 Task: Change ,,abc'' to "abc"
Action: Mouse moved to (40, 1)
Screenshot: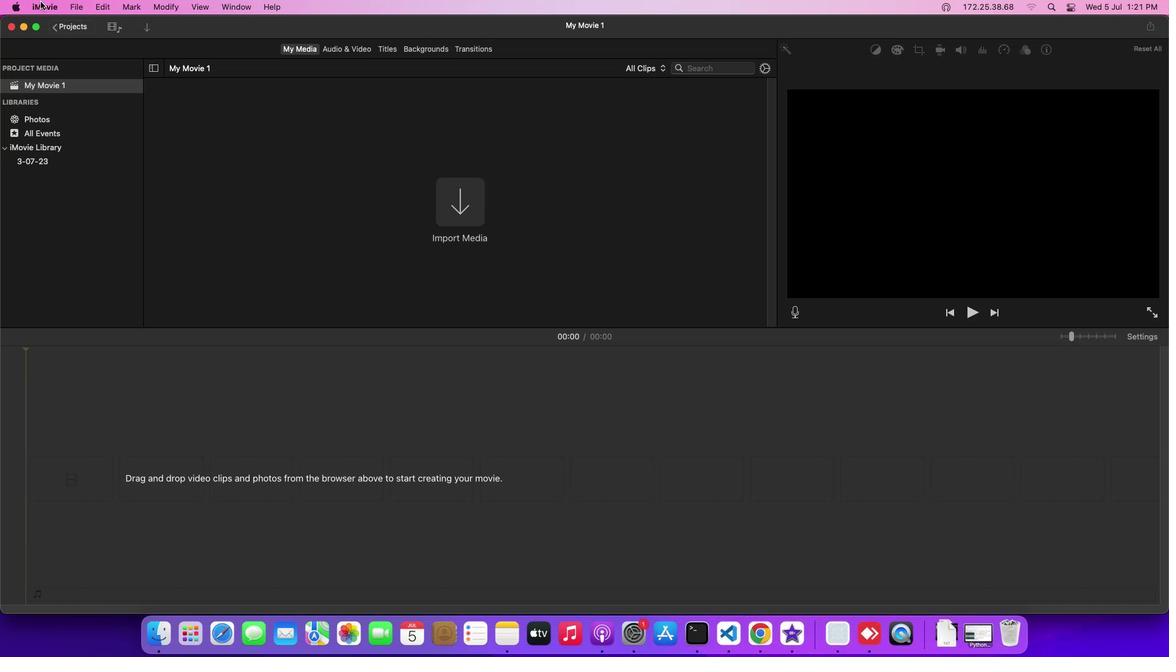 
Action: Mouse pressed left at (40, 1)
Screenshot: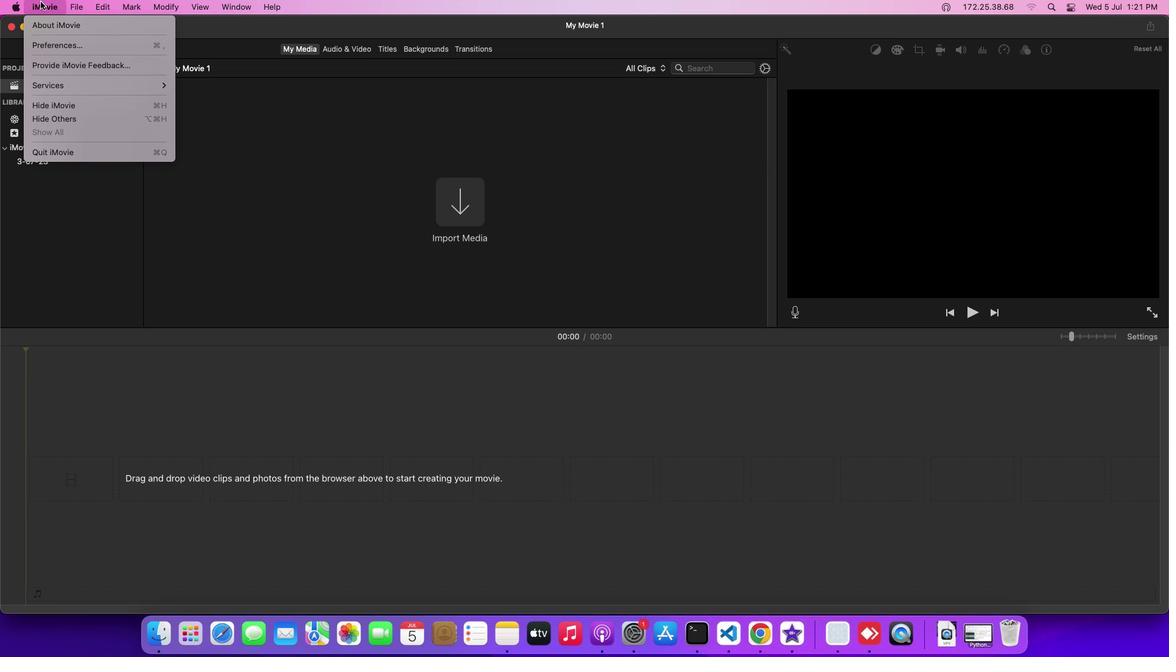 
Action: Mouse moved to (63, 88)
Screenshot: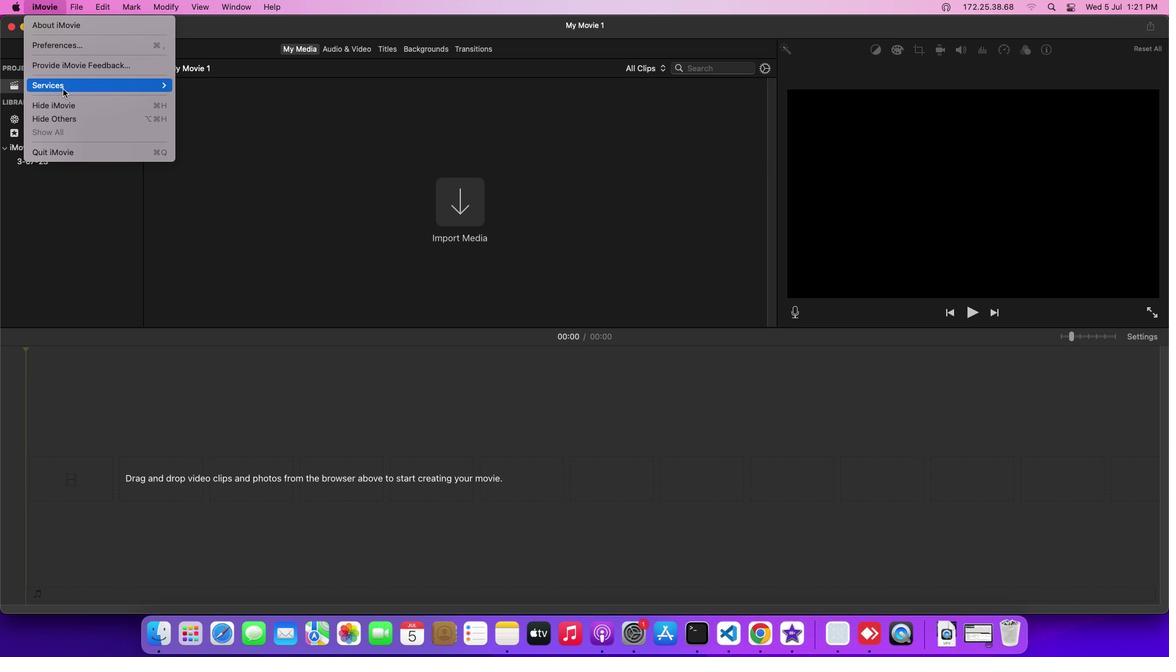 
Action: Mouse pressed left at (63, 88)
Screenshot: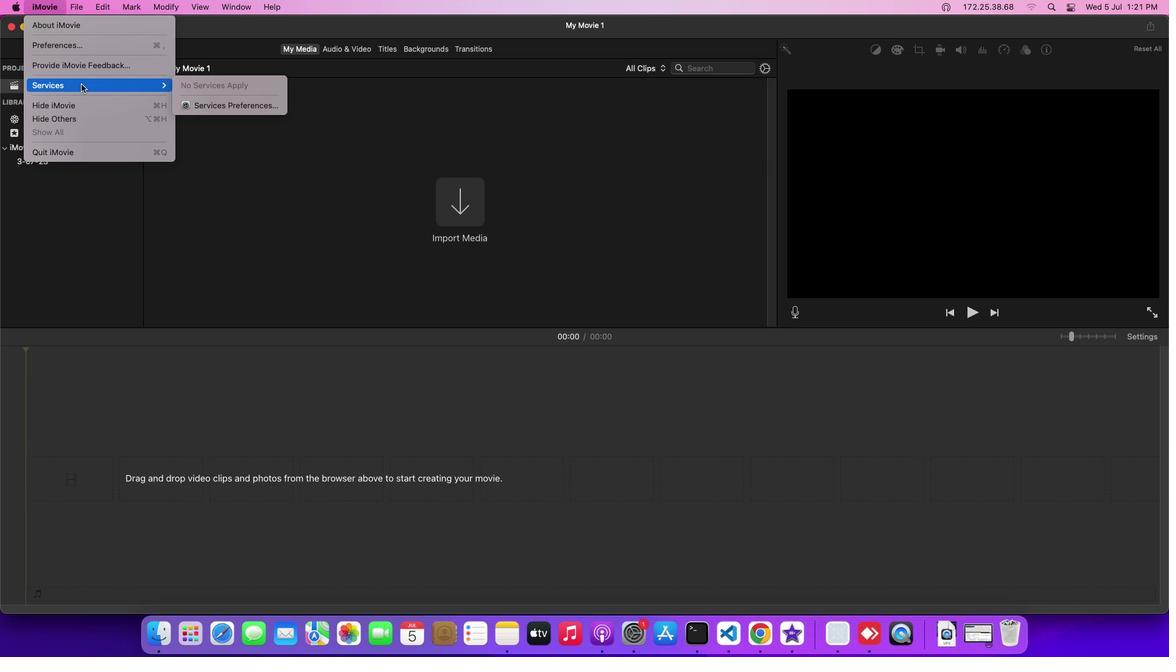 
Action: Mouse moved to (262, 112)
Screenshot: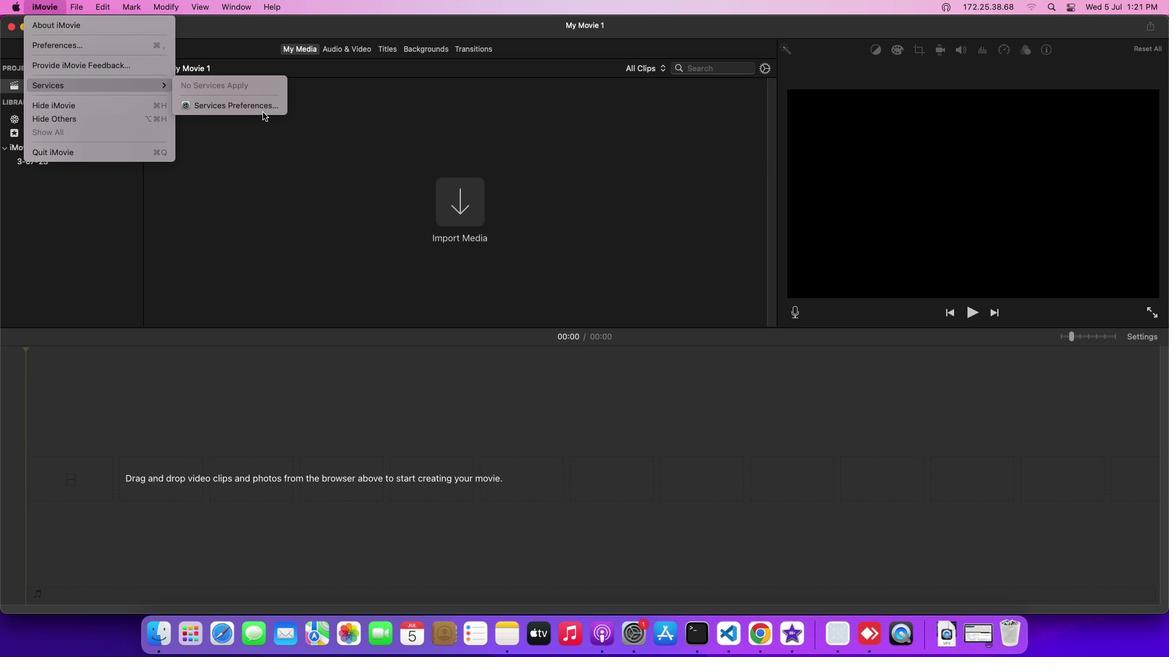 
Action: Mouse pressed left at (262, 112)
Screenshot: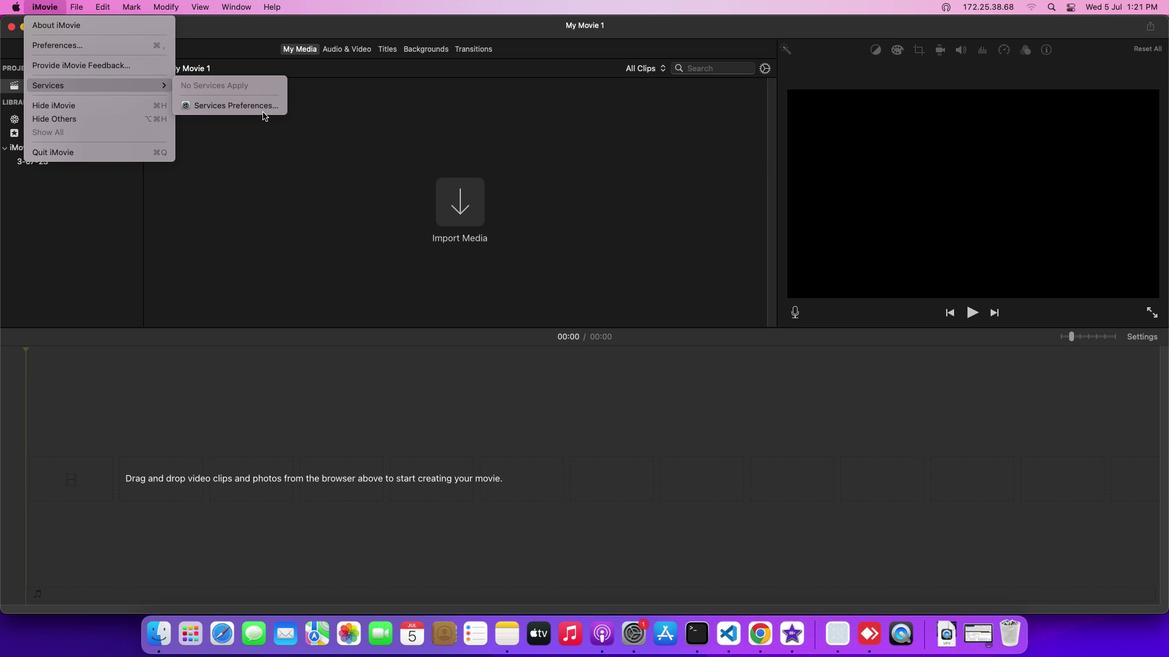 
Action: Mouse moved to (262, 109)
Screenshot: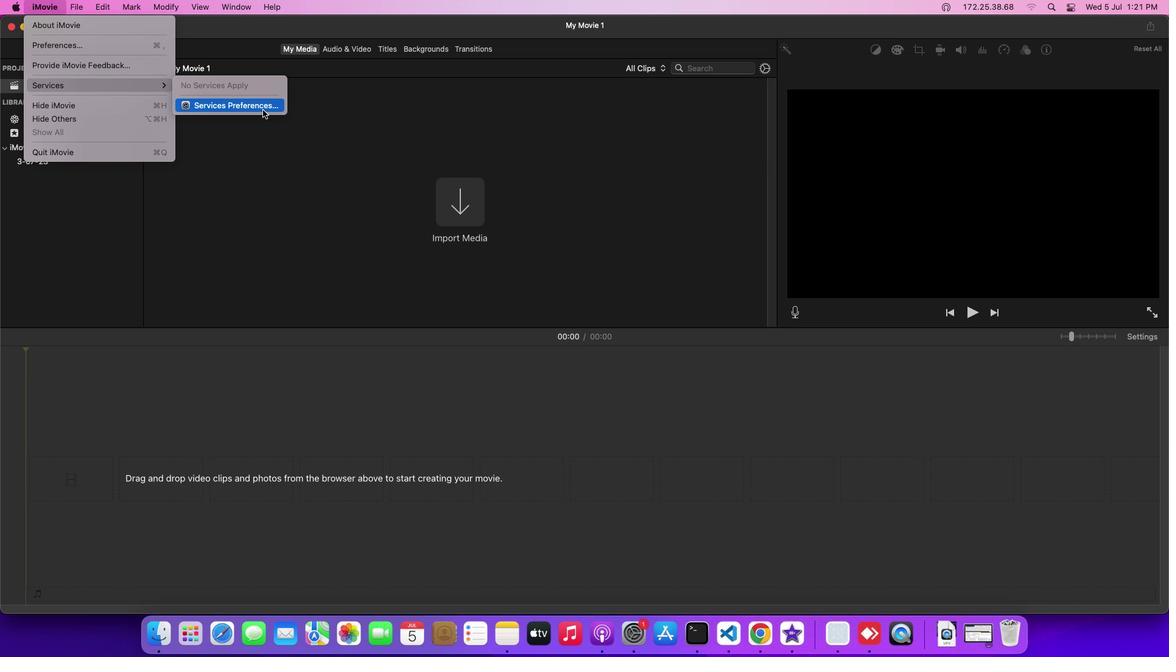 
Action: Mouse pressed left at (262, 109)
Screenshot: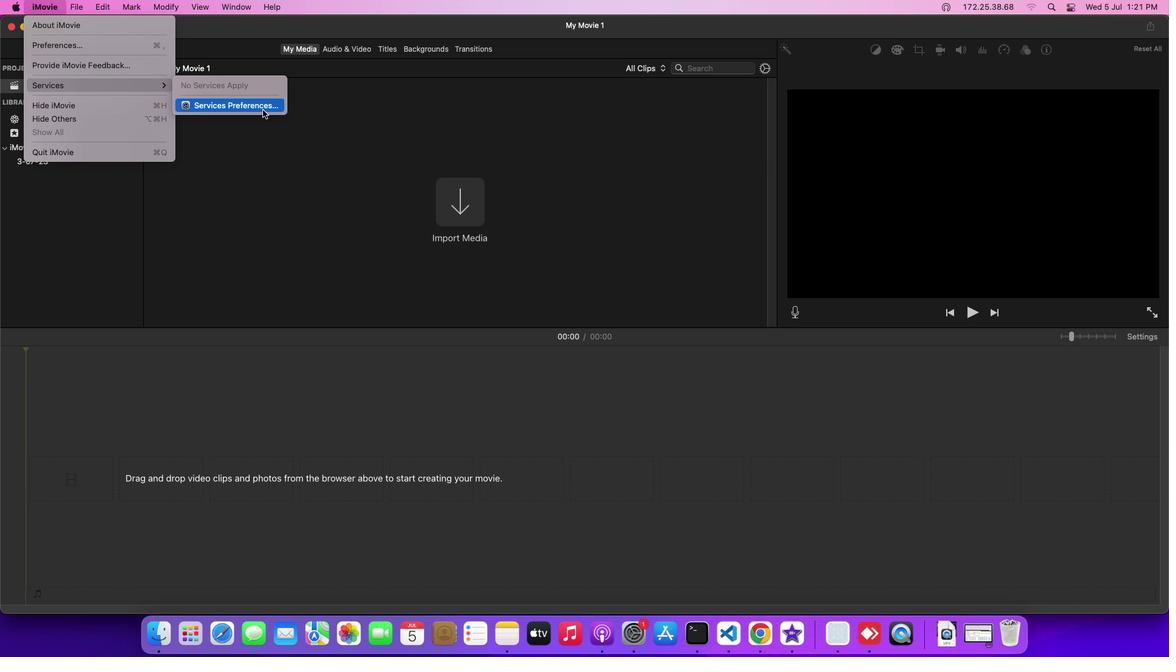 
Action: Mouse moved to (614, 179)
Screenshot: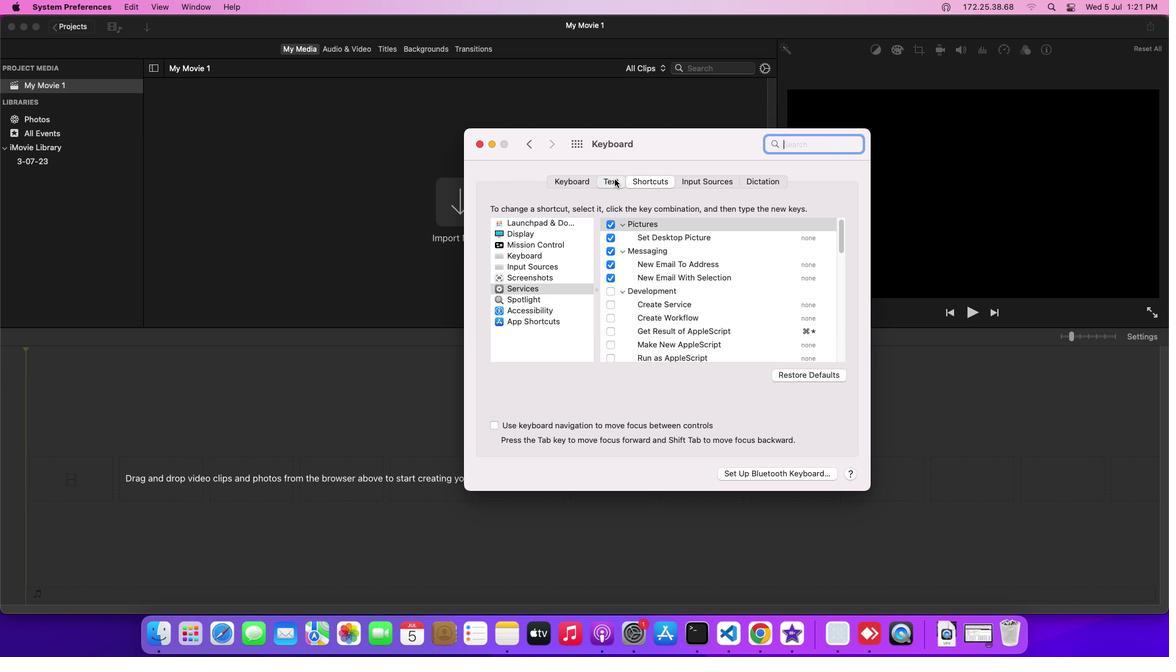 
Action: Mouse pressed left at (614, 179)
Screenshot: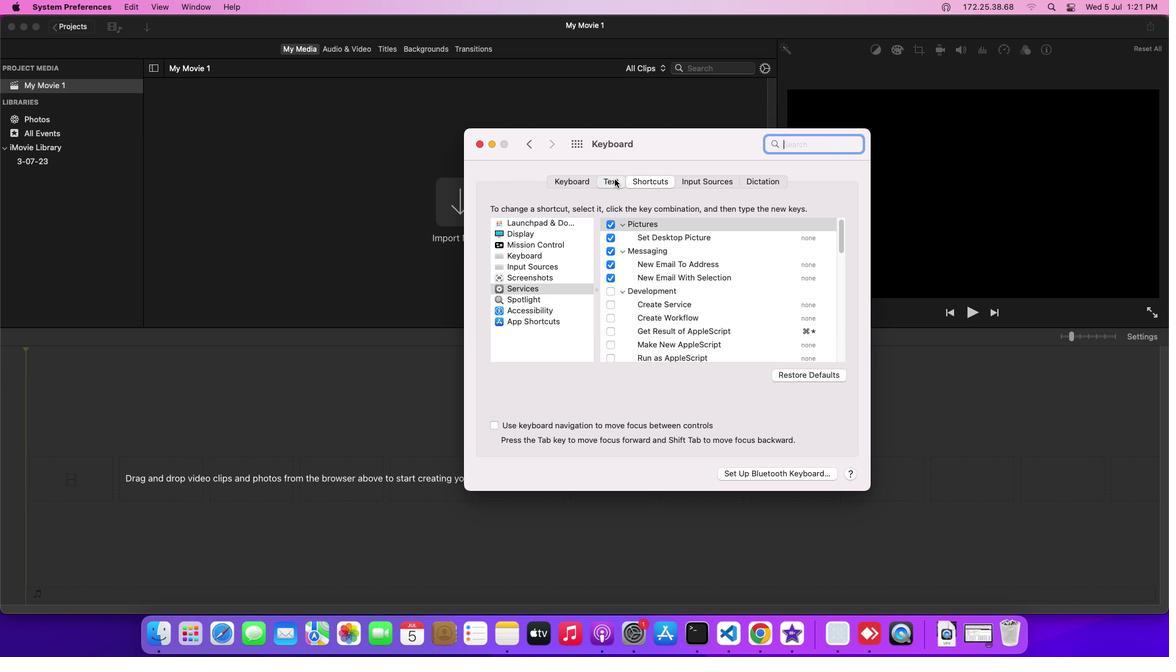 
Action: Mouse moved to (835, 320)
Screenshot: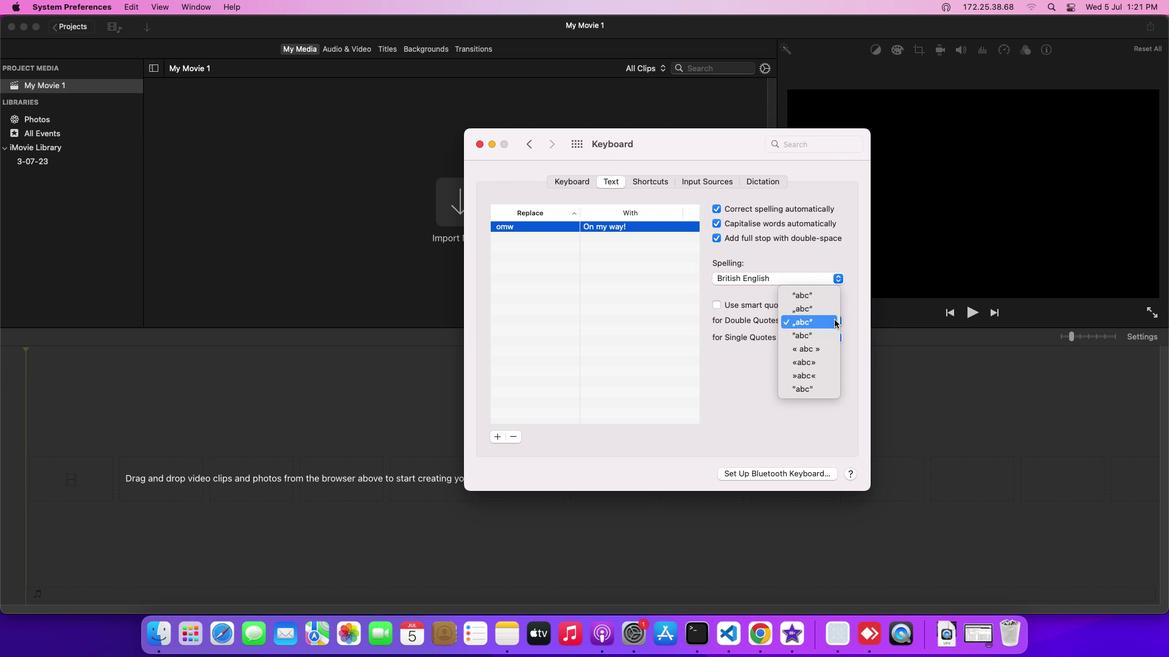
Action: Mouse pressed left at (835, 320)
Screenshot: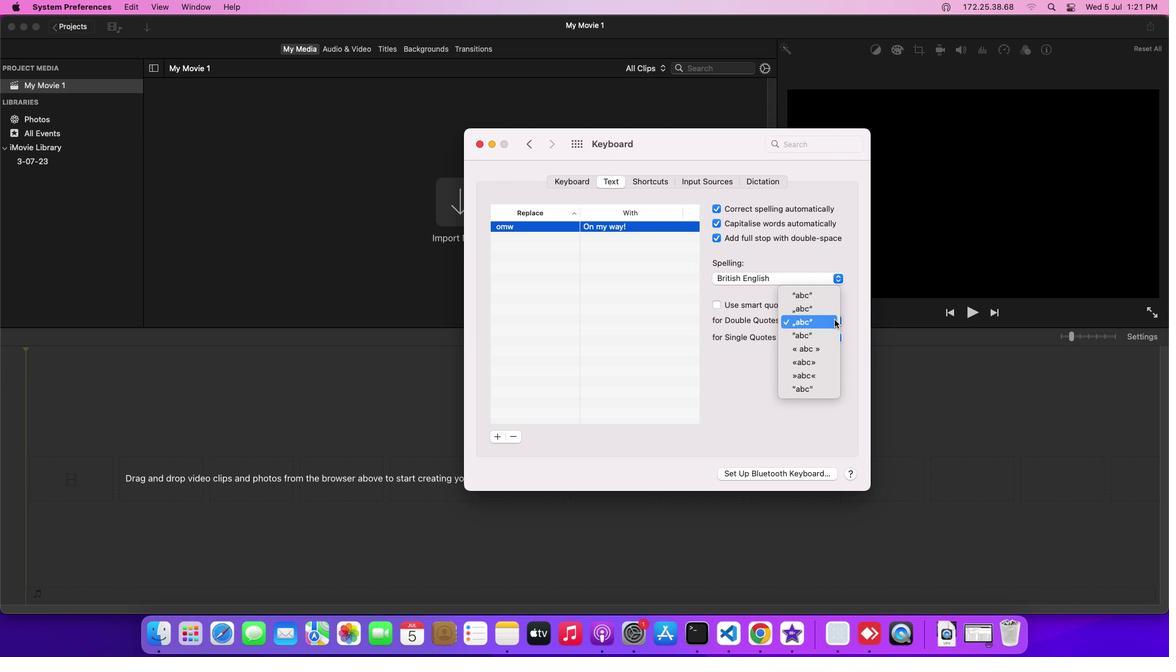 
Action: Mouse moved to (822, 339)
Screenshot: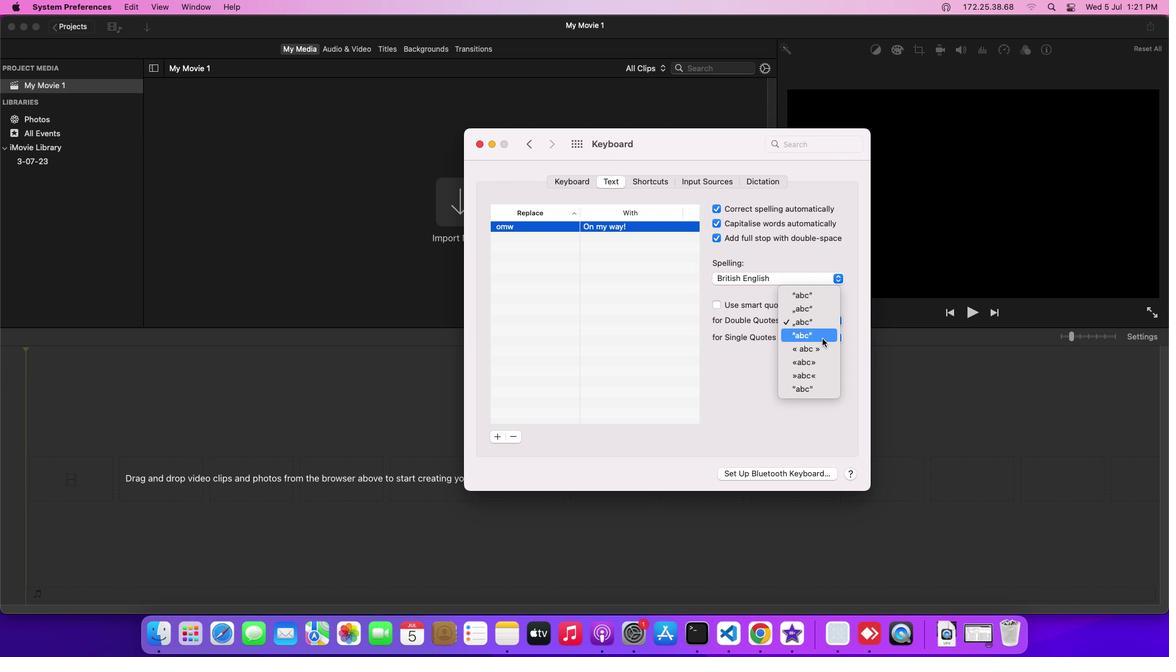 
Action: Mouse pressed left at (822, 339)
Screenshot: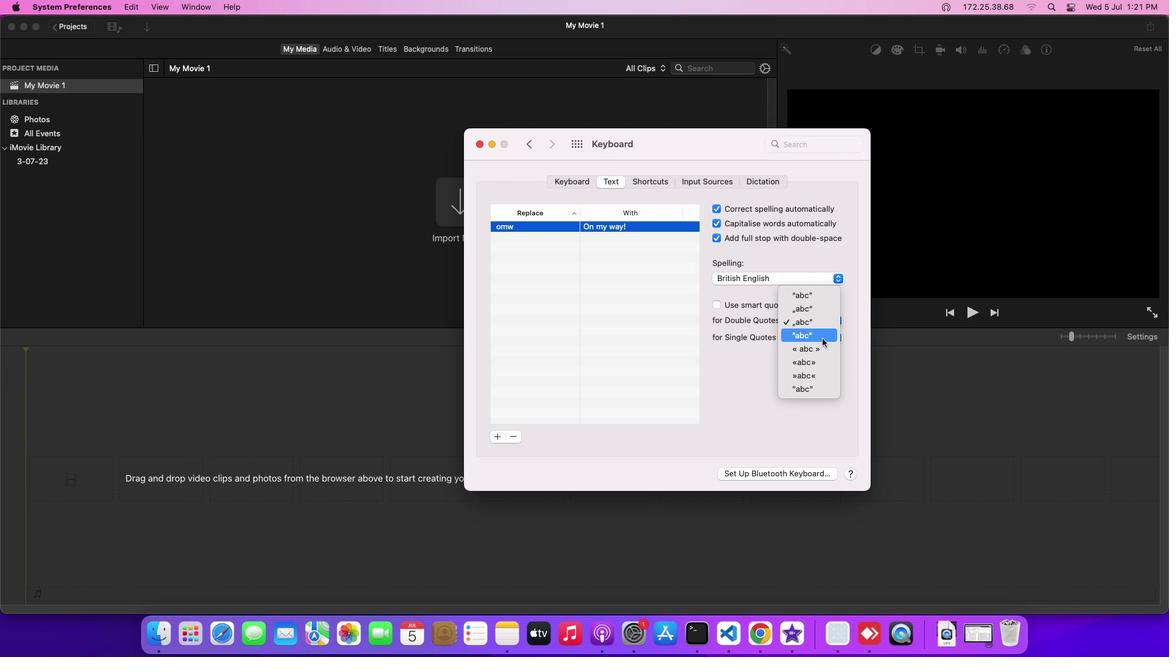 
